 Task: Create Card Content Strategy Review in Board Leadership Development Platforms to Workspace Corporate Governance Services. Create Card Self-Help Review in Board Voice of Partner Relationship Management to Workspace Corporate Governance Services. Create Card Email Marketing Campaign Review in Board IT Disaster Recovery and Business Continuity Planning to Workspace Corporate Governance Services
Action: Mouse moved to (185, 146)
Screenshot: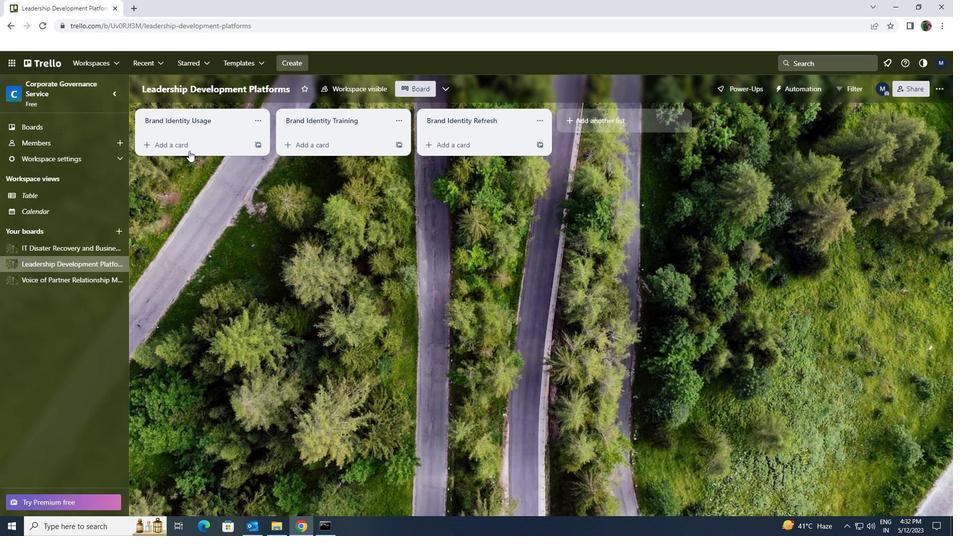 
Action: Mouse pressed left at (185, 146)
Screenshot: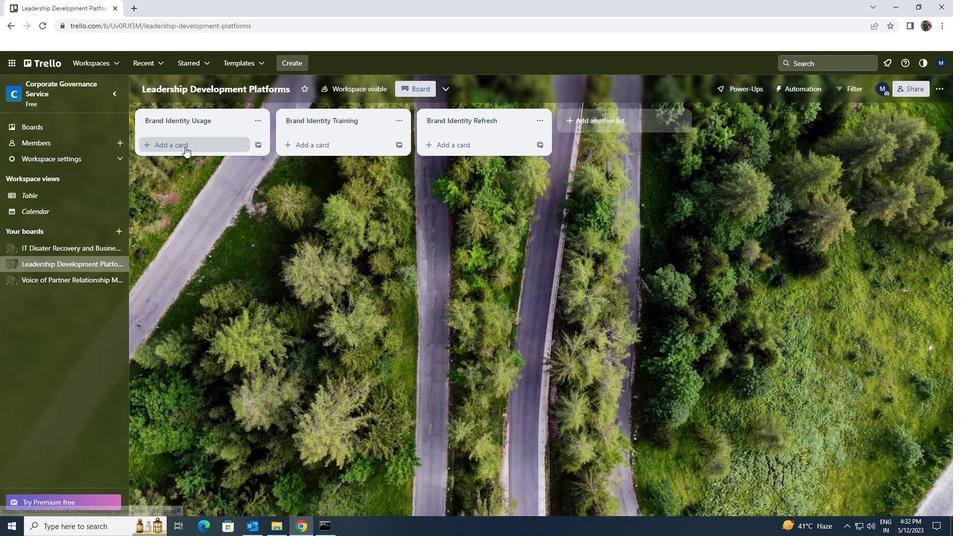 
Action: Key pressed <Key.shift>CONTENT<Key.space><Key.shift>STRATEGY<Key.space><Key.shift><Key.shift><Key.shift><Key.shift><Key.shift><Key.shift><Key.shift><Key.shift><Key.shift><Key.shift>REVIEW
Screenshot: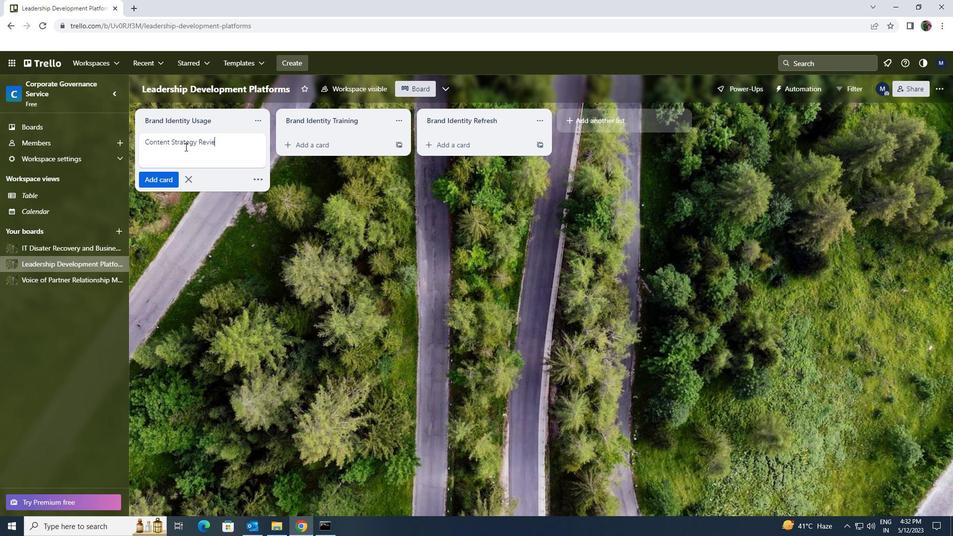 
Action: Mouse moved to (171, 177)
Screenshot: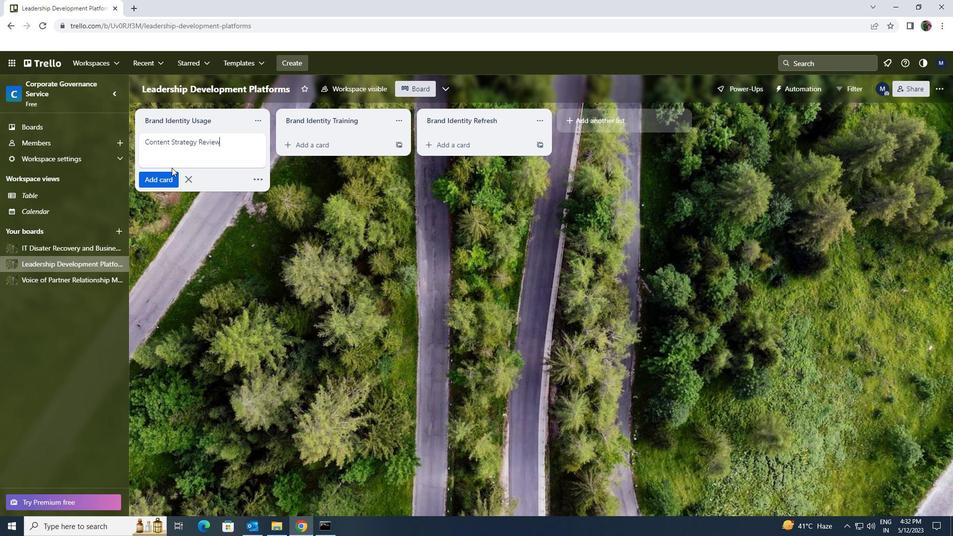 
Action: Mouse pressed left at (171, 177)
Screenshot: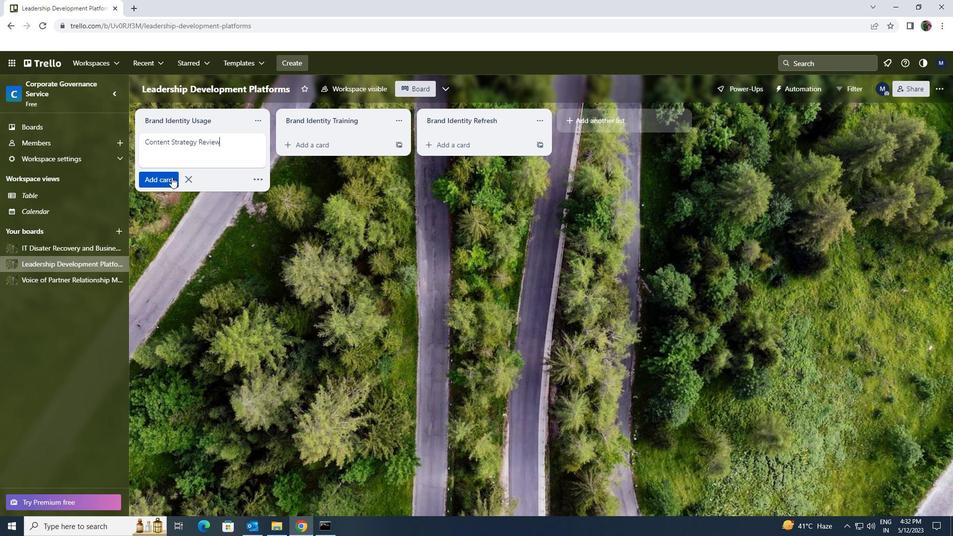 
Action: Mouse moved to (60, 281)
Screenshot: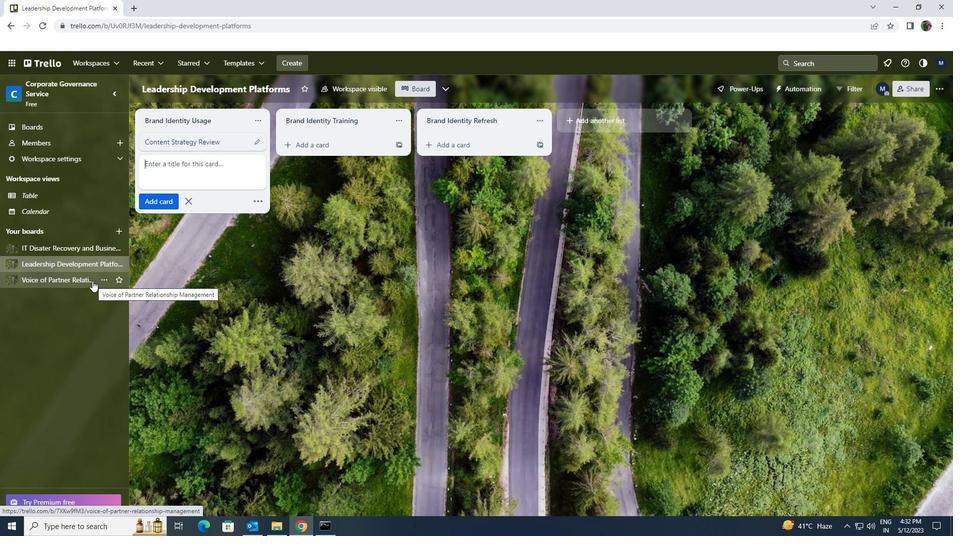 
Action: Mouse pressed left at (60, 281)
Screenshot: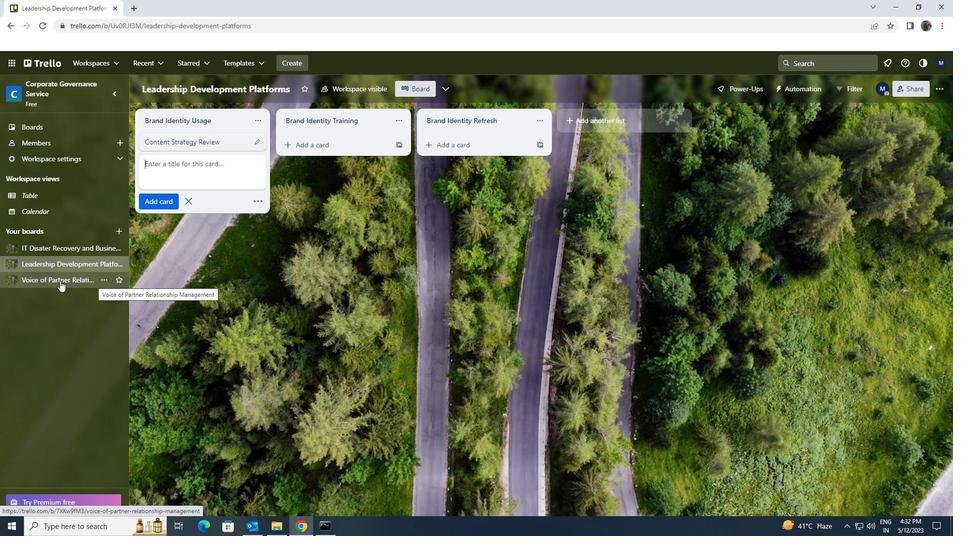 
Action: Mouse moved to (181, 151)
Screenshot: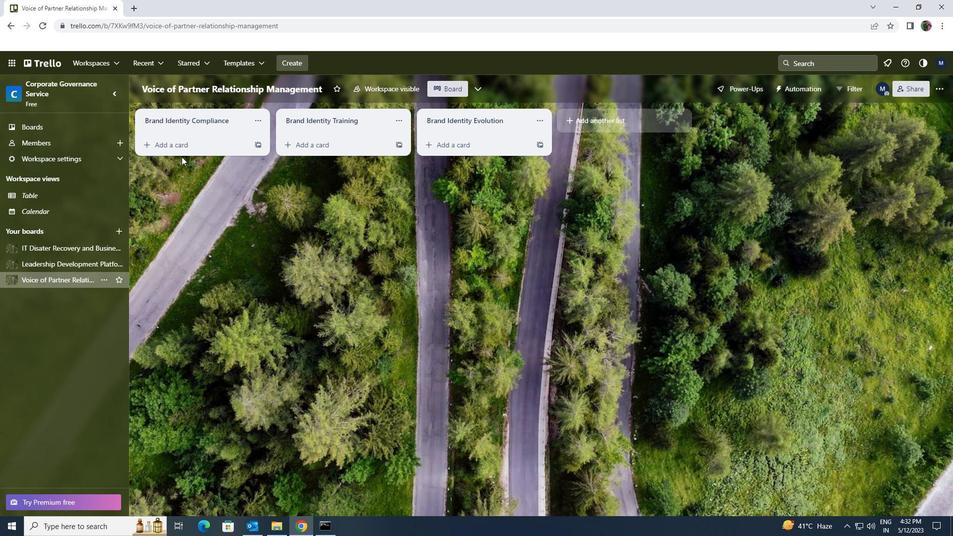 
Action: Mouse pressed left at (181, 151)
Screenshot: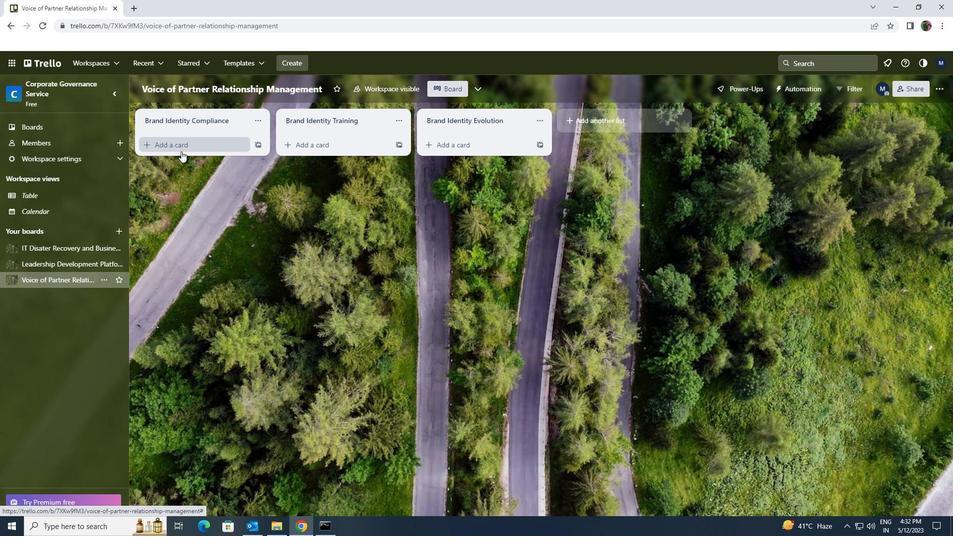 
Action: Key pressed <Key.shift>SELF<Key.space>-<Key.space><Key.shift>HELP<Key.space><Key.shift>REVIEW
Screenshot: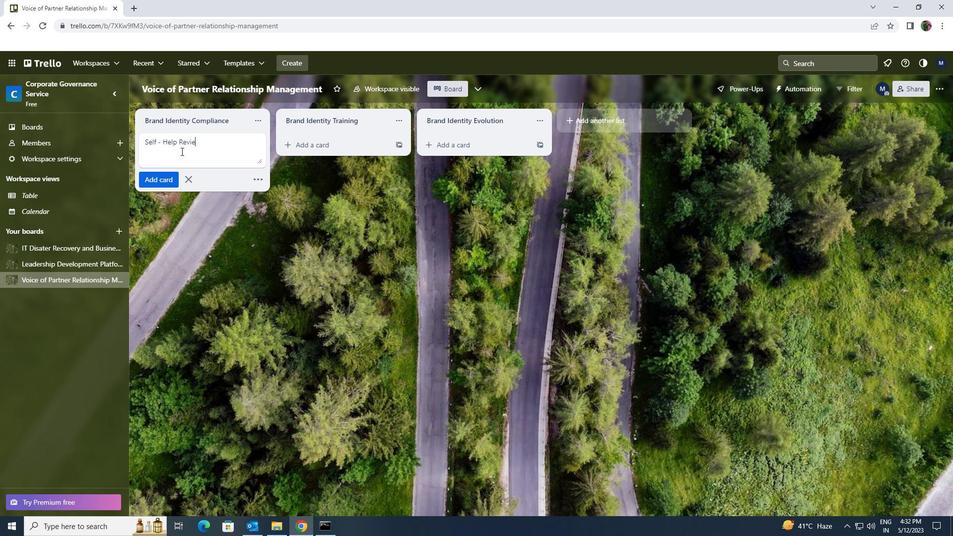 
Action: Mouse moved to (171, 179)
Screenshot: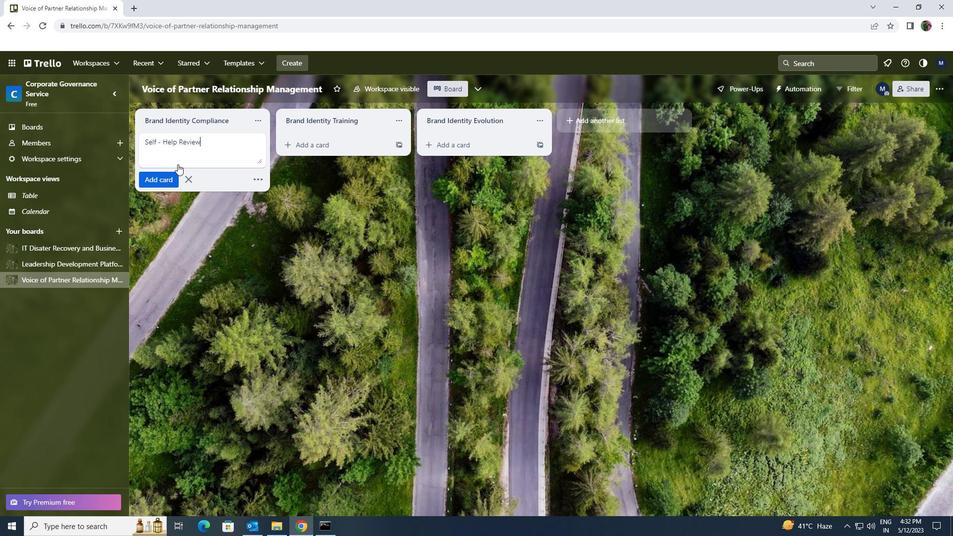 
Action: Mouse pressed left at (171, 179)
Screenshot: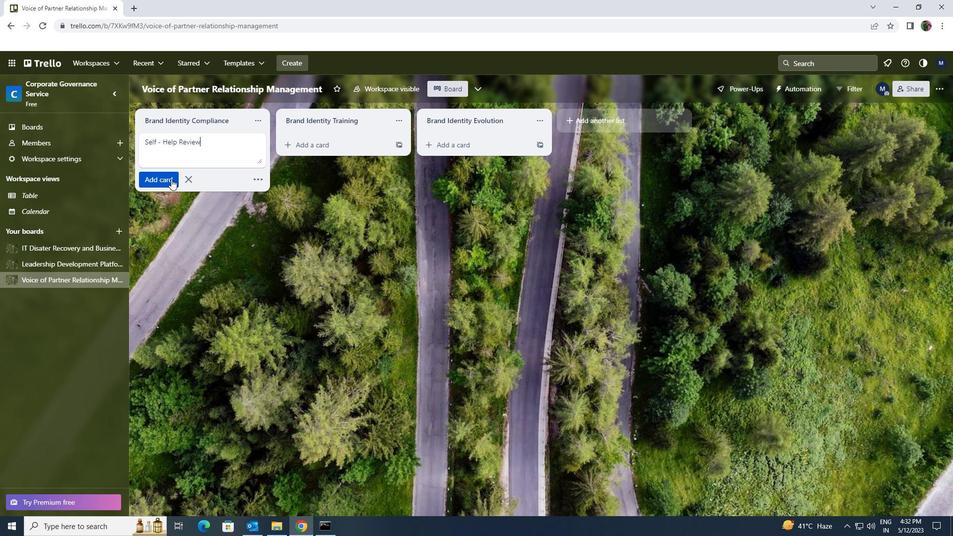 
Action: Mouse moved to (83, 247)
Screenshot: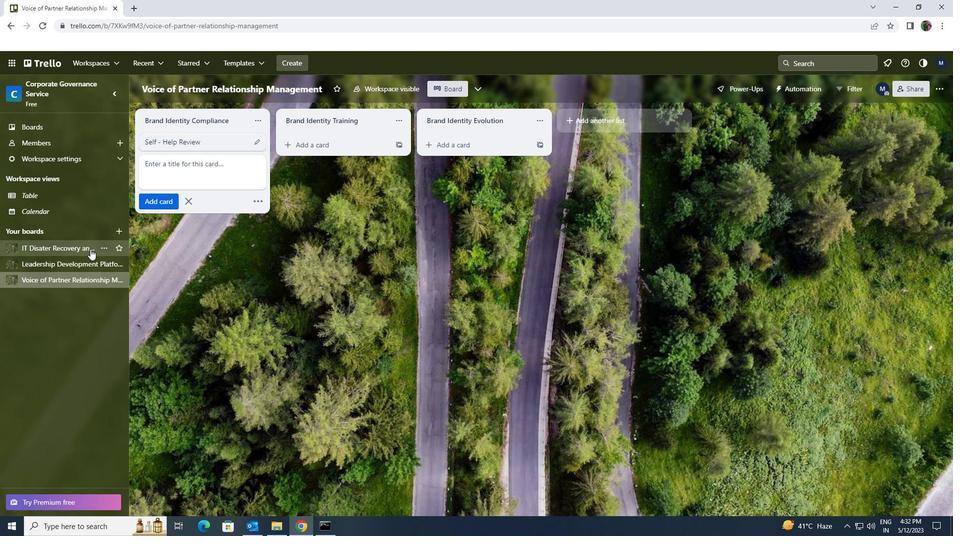 
Action: Mouse pressed left at (83, 247)
Screenshot: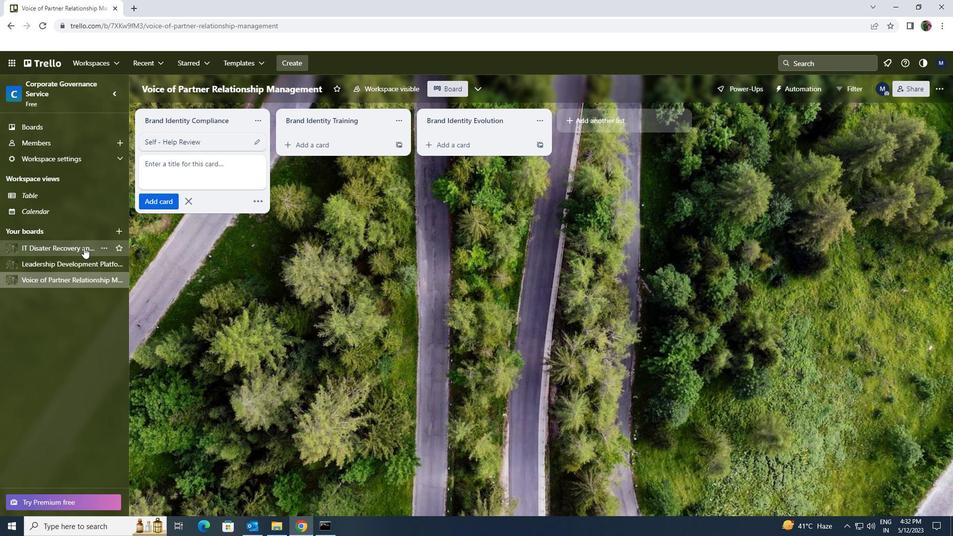 
Action: Mouse moved to (177, 148)
Screenshot: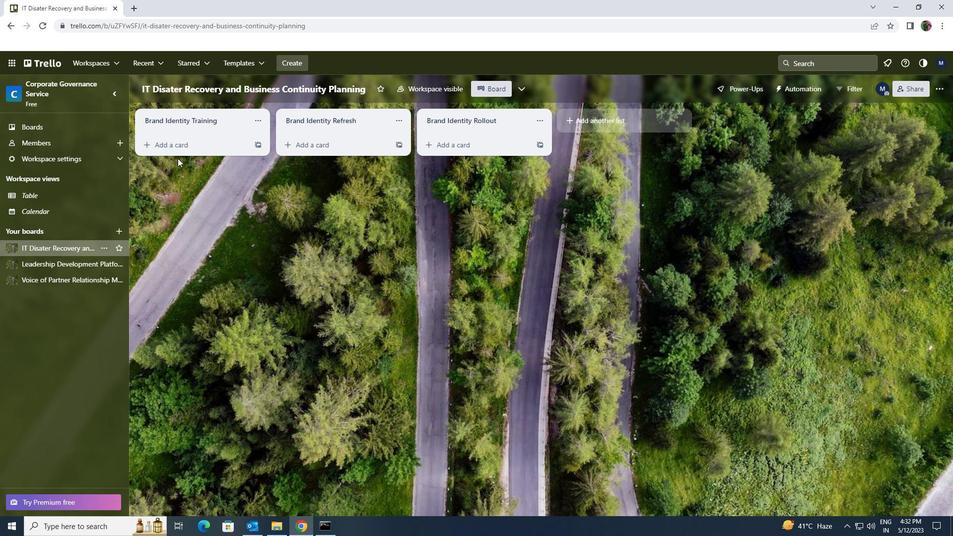 
Action: Mouse pressed left at (177, 148)
Screenshot: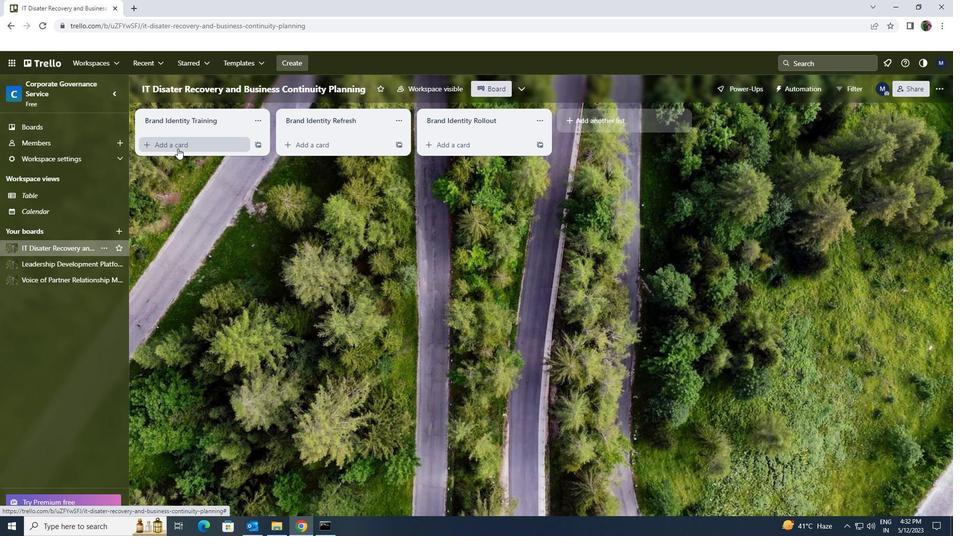 
Action: Key pressed <Key.shift><Key.shift>EMAIL<Key.space><Key.shift><Key.shift>MARKETING<Key.space><Key.shift>CAMPAIGN<Key.space><Key.shift><Key.shift>REVIEW
Screenshot: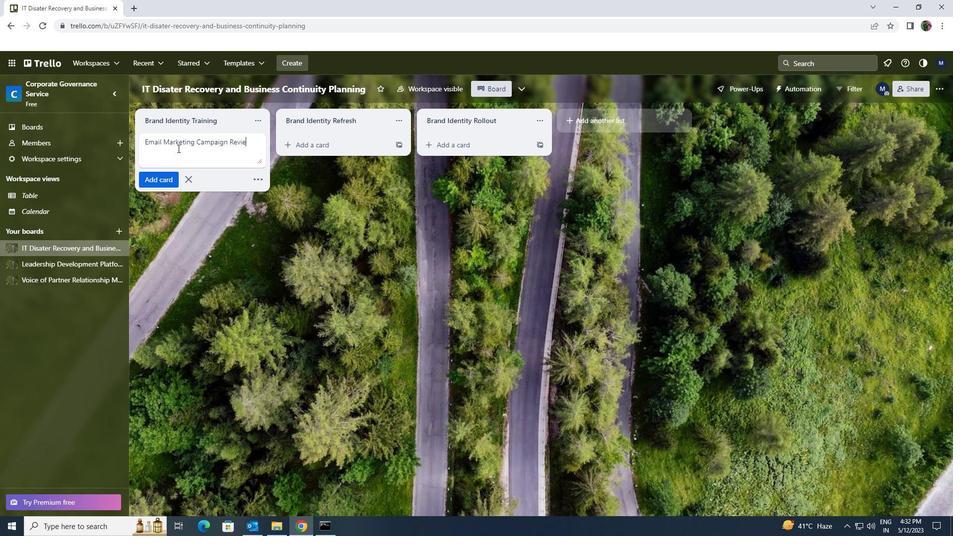 
Action: Mouse moved to (172, 177)
Screenshot: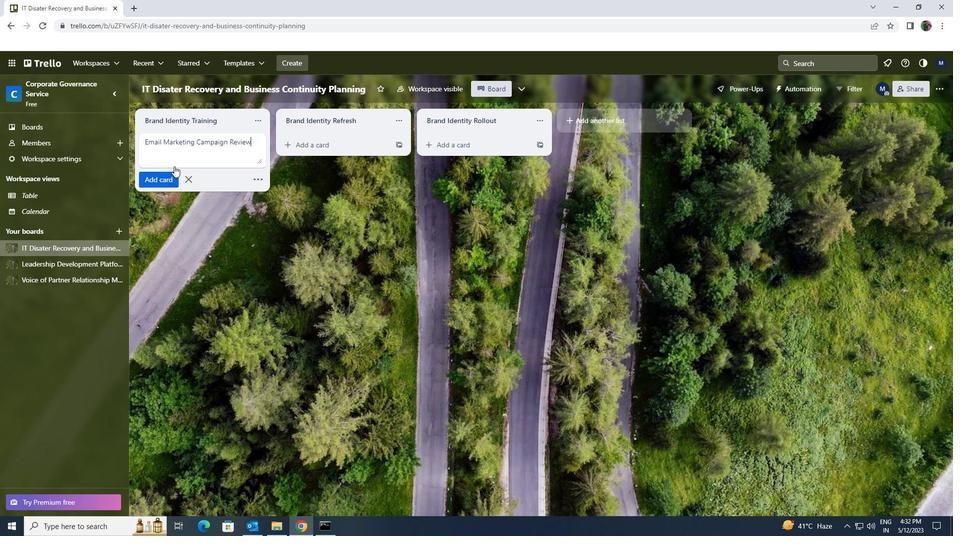 
Action: Mouse pressed left at (172, 177)
Screenshot: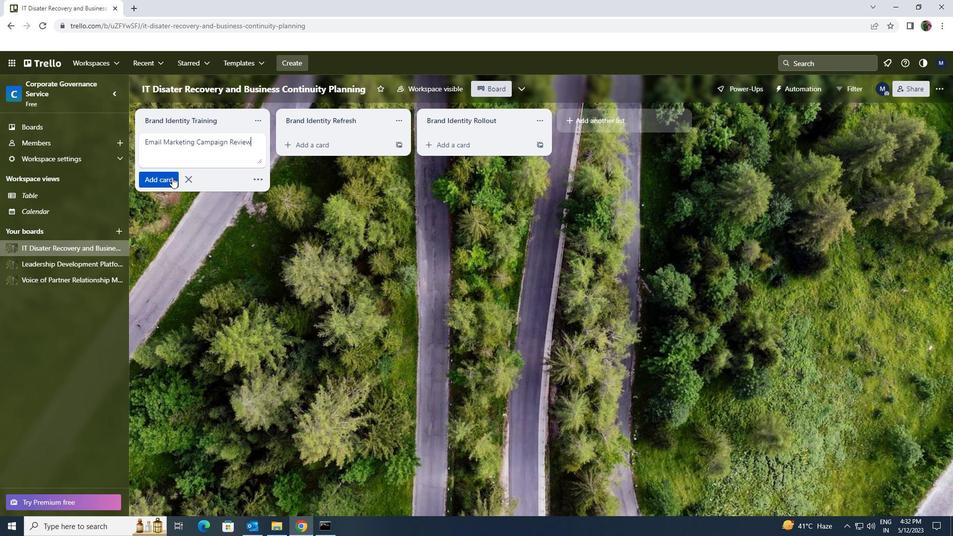 
